 Task: Create in the project BayTech and in the Backlog issue 'Create a new online platform for online meditation and mindfulness courses with advanced guided meditation and stress reduction features.' a child issue 'Integration with talent management systems', and assign it to team member softage.3@softage.net. Create in the project BayTech and in the Backlog issue 'Implement a new cloud-based asset management system for a company with advanced asset tracking and maintenance features' a child issue 'Big data model interpretability and transparency testing and optimization', and assign it to team member softage.4@softage.net
Action: Mouse moved to (184, 50)
Screenshot: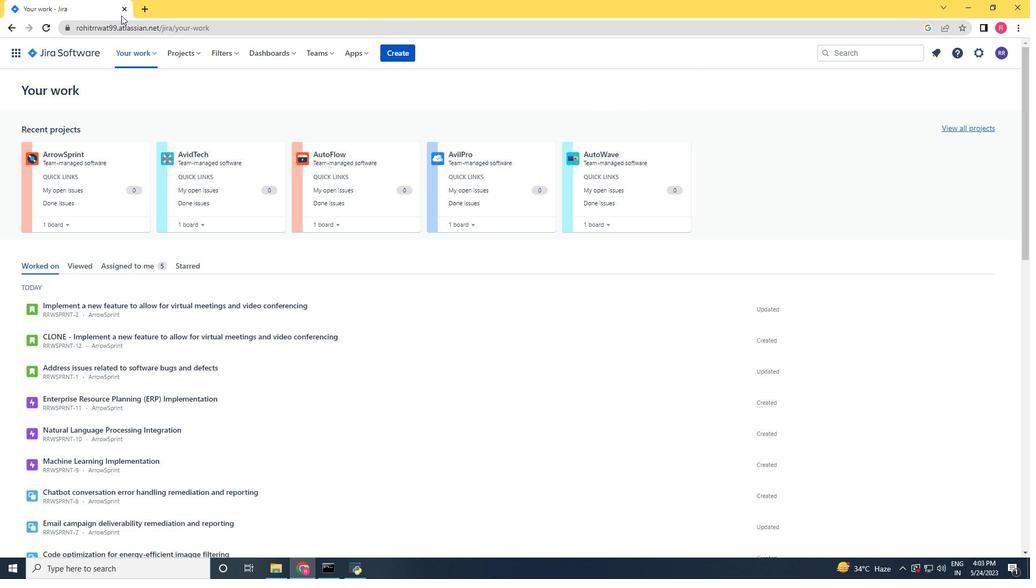 
Action: Mouse pressed left at (184, 50)
Screenshot: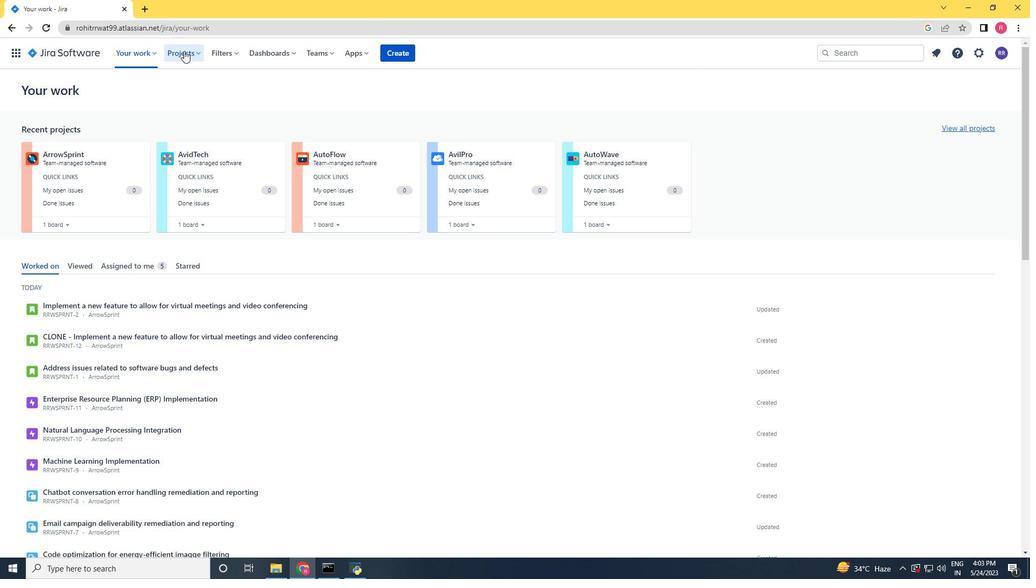 
Action: Mouse moved to (192, 105)
Screenshot: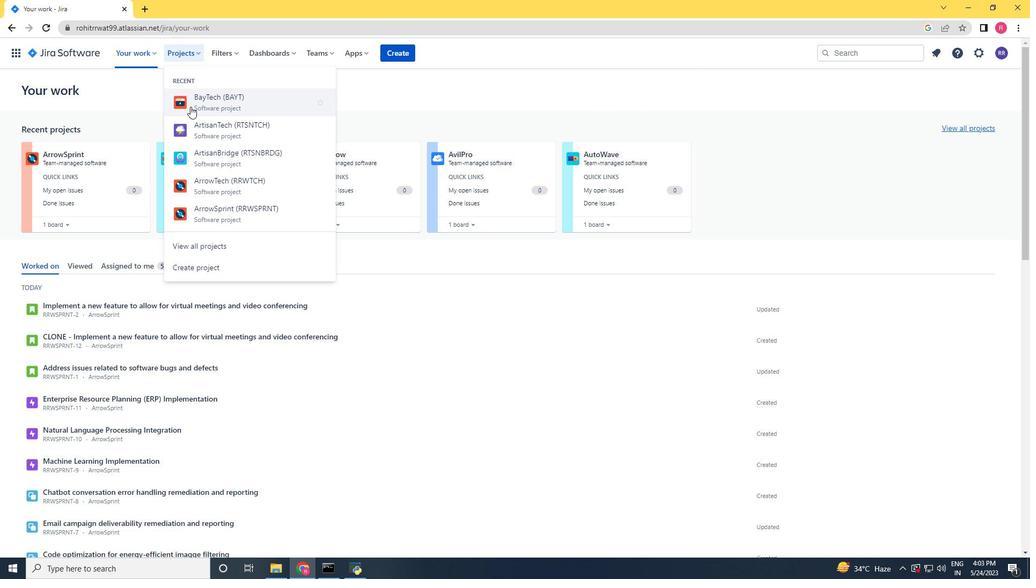 
Action: Mouse pressed left at (192, 105)
Screenshot: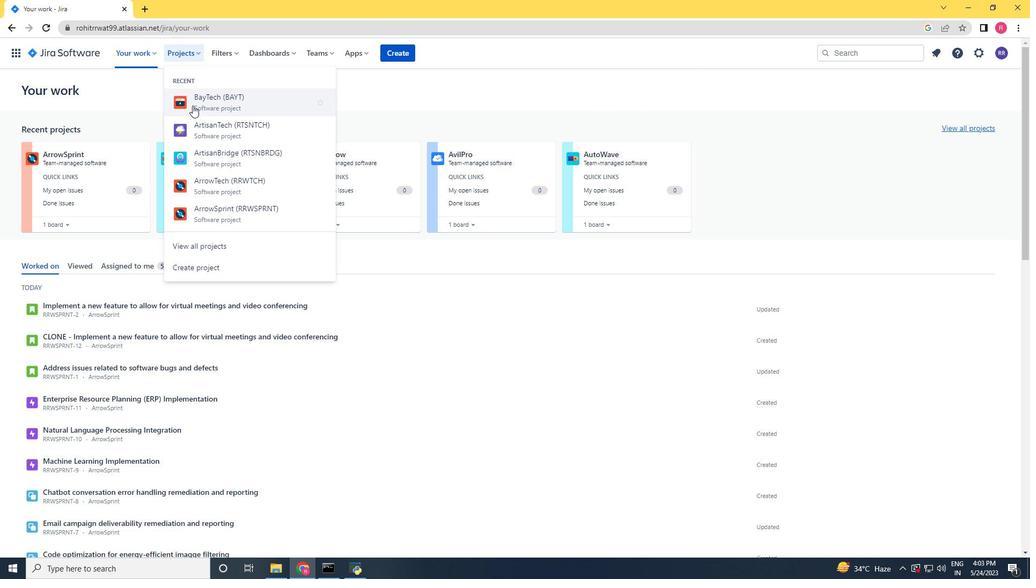 
Action: Mouse moved to (230, 52)
Screenshot: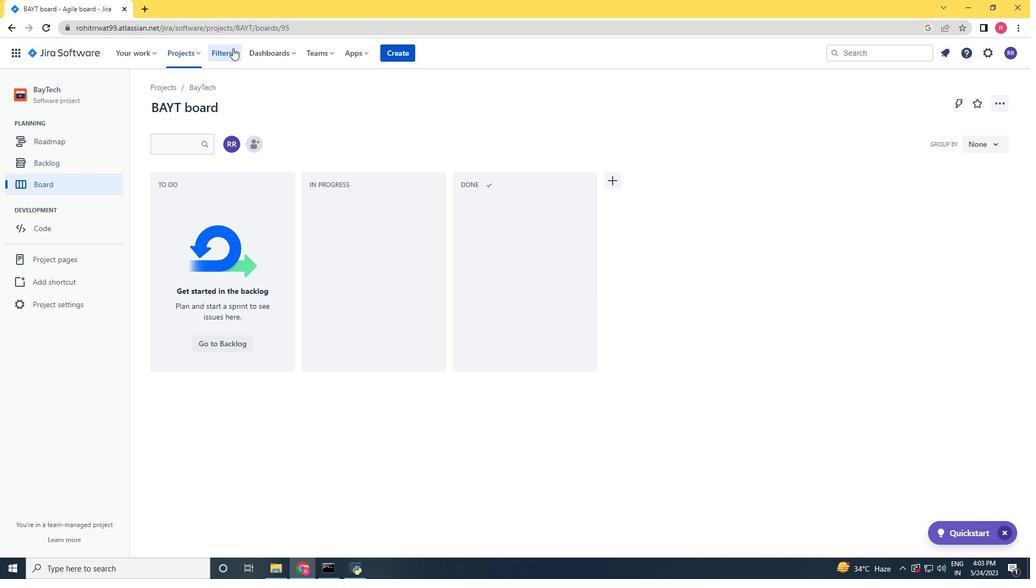 
Action: Mouse pressed left at (230, 52)
Screenshot: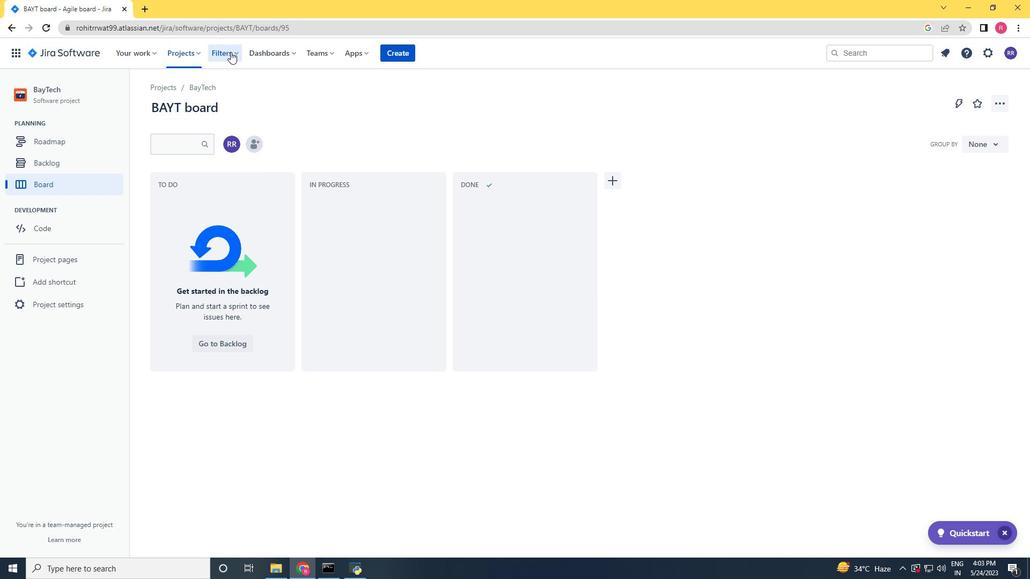
Action: Mouse moved to (184, 50)
Screenshot: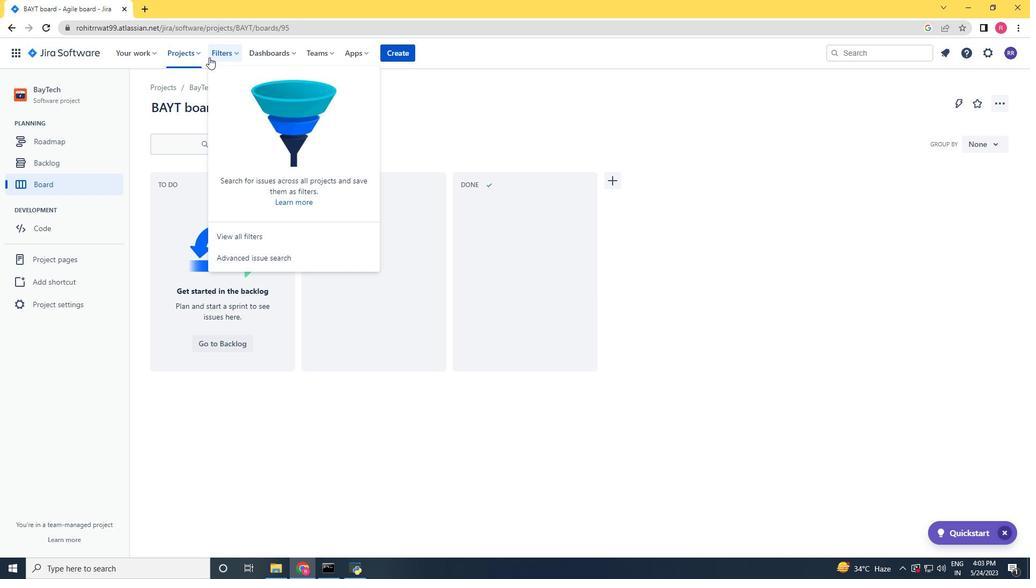 
Action: Mouse pressed left at (184, 50)
Screenshot: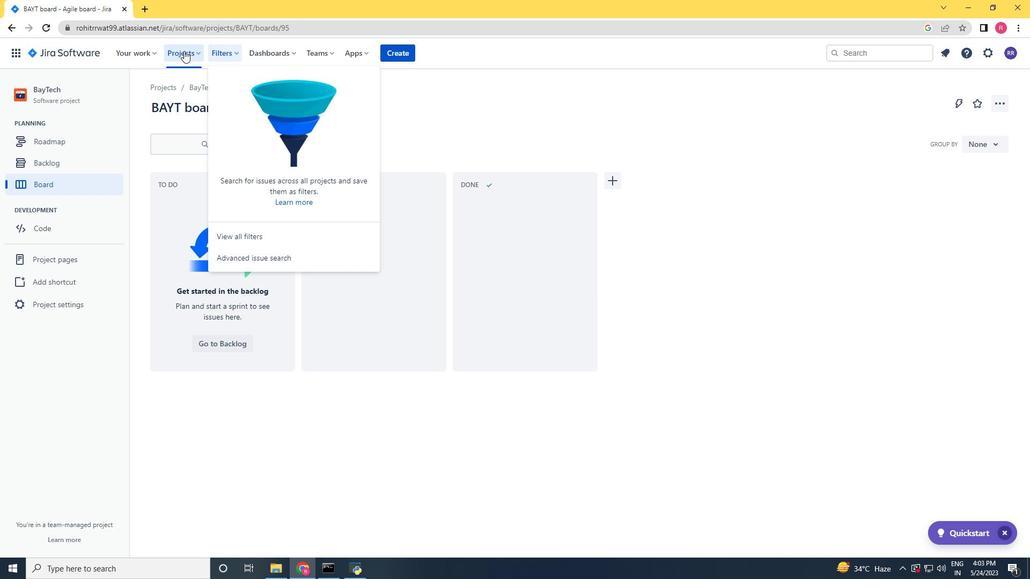 
Action: Mouse moved to (197, 102)
Screenshot: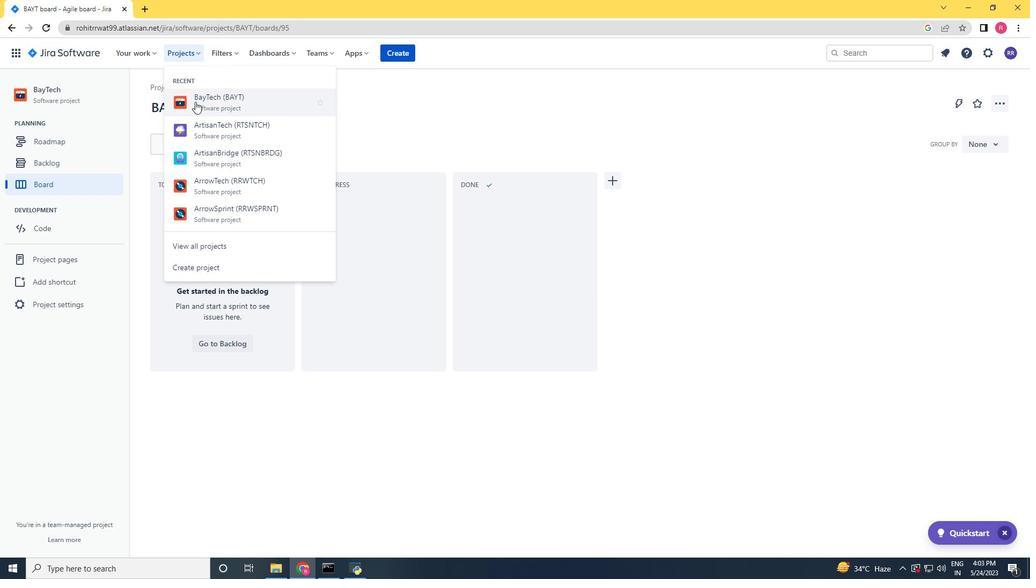 
Action: Mouse pressed left at (197, 102)
Screenshot: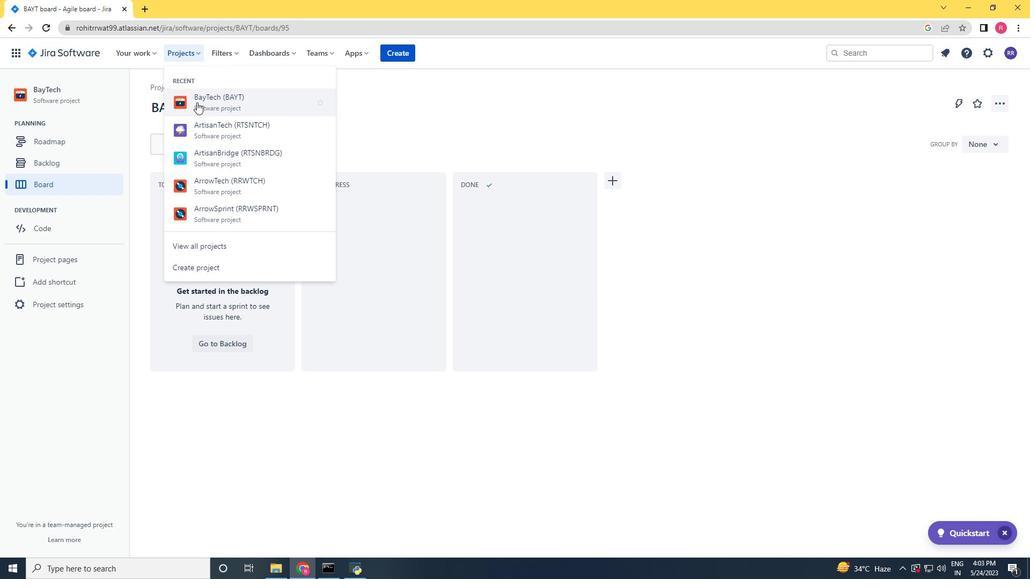 
Action: Mouse moved to (79, 158)
Screenshot: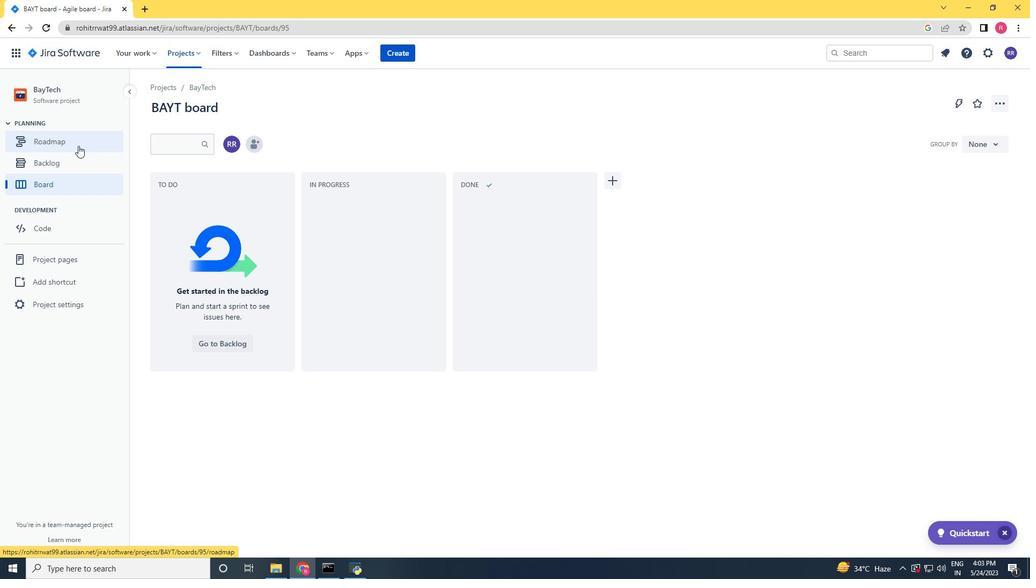 
Action: Mouse pressed left at (79, 158)
Screenshot: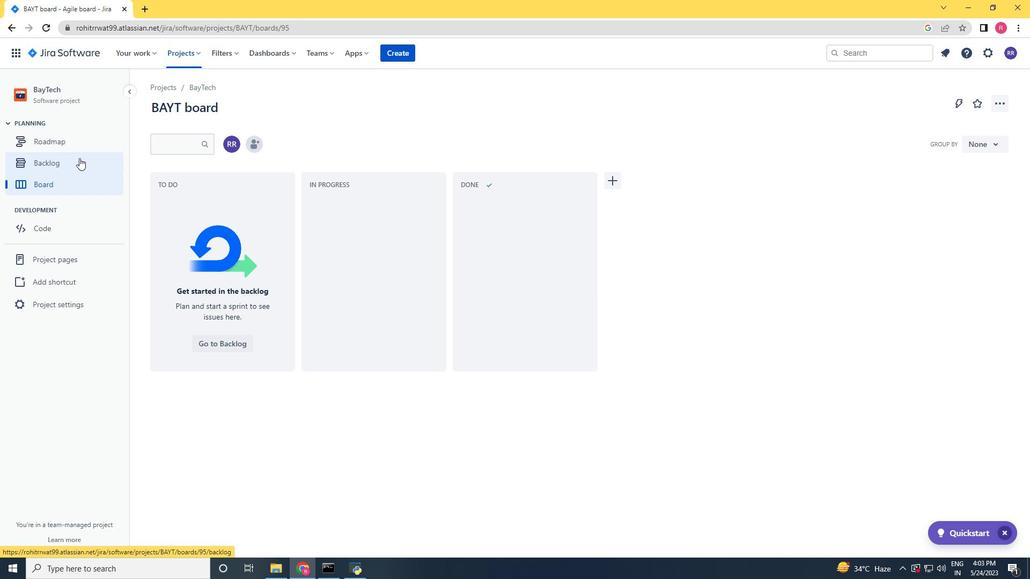 
Action: Mouse moved to (777, 287)
Screenshot: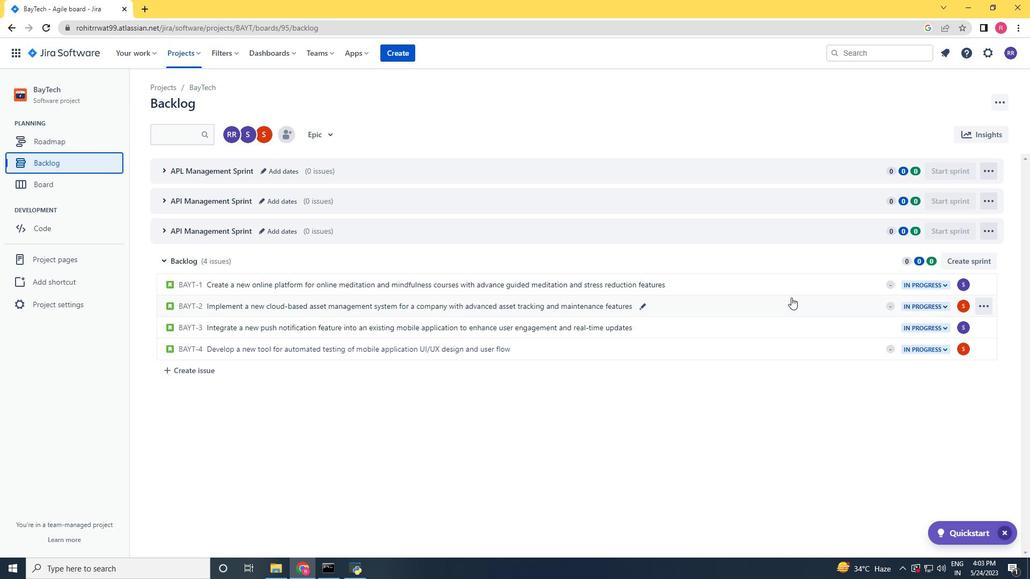 
Action: Mouse pressed left at (777, 287)
Screenshot: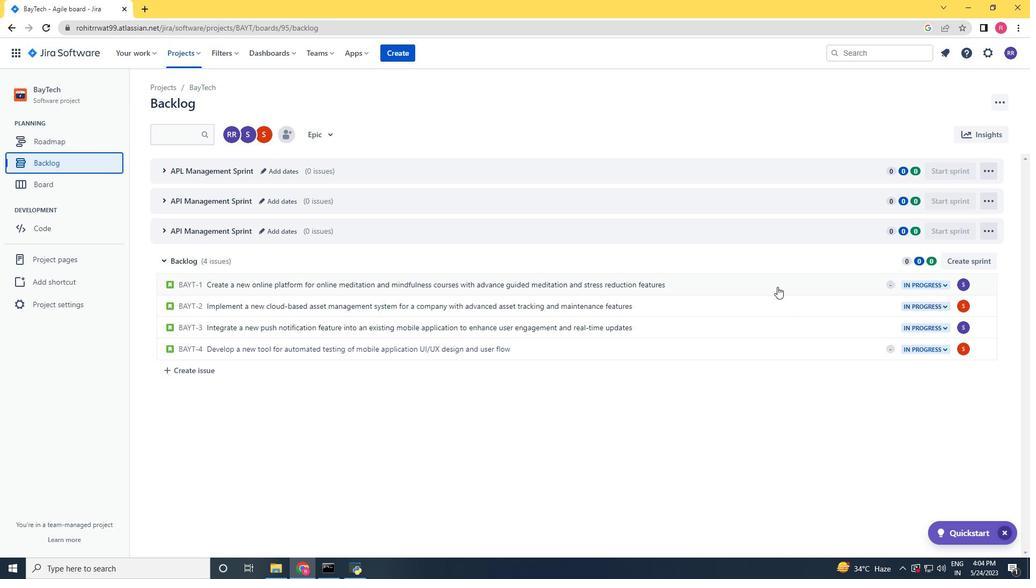
Action: Mouse moved to (837, 274)
Screenshot: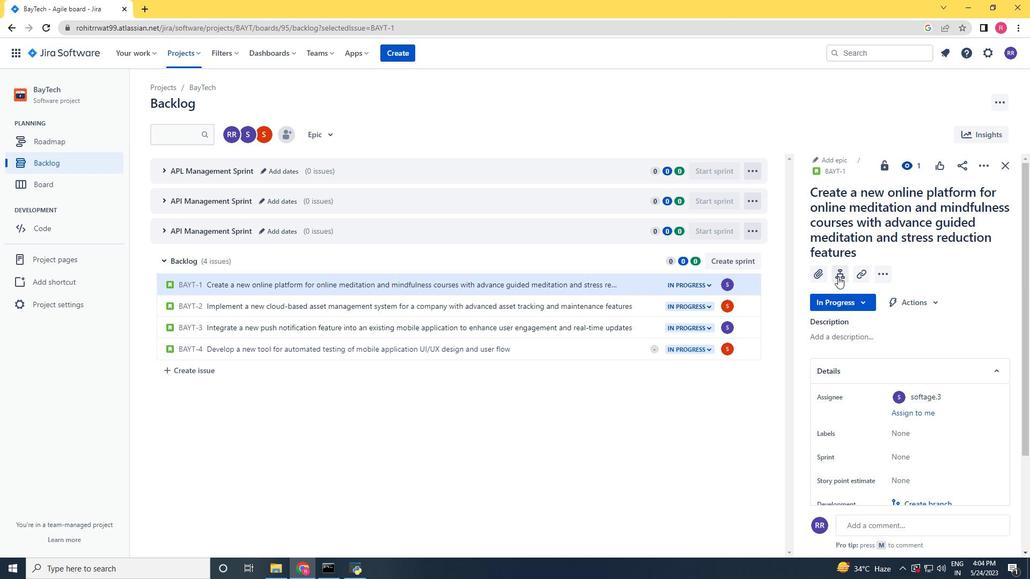 
Action: Mouse pressed left at (837, 274)
Screenshot: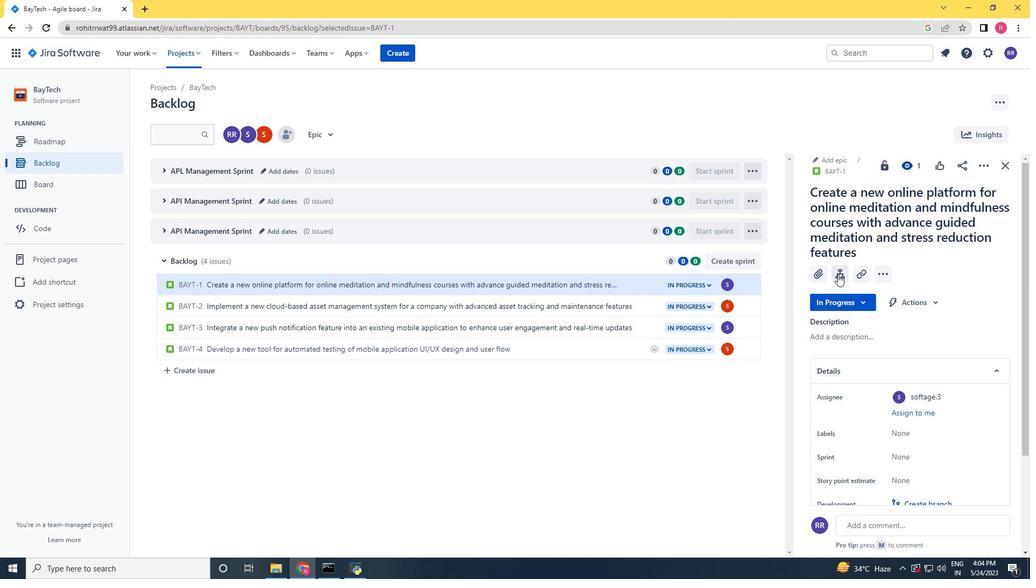 
Action: Mouse moved to (837, 274)
Screenshot: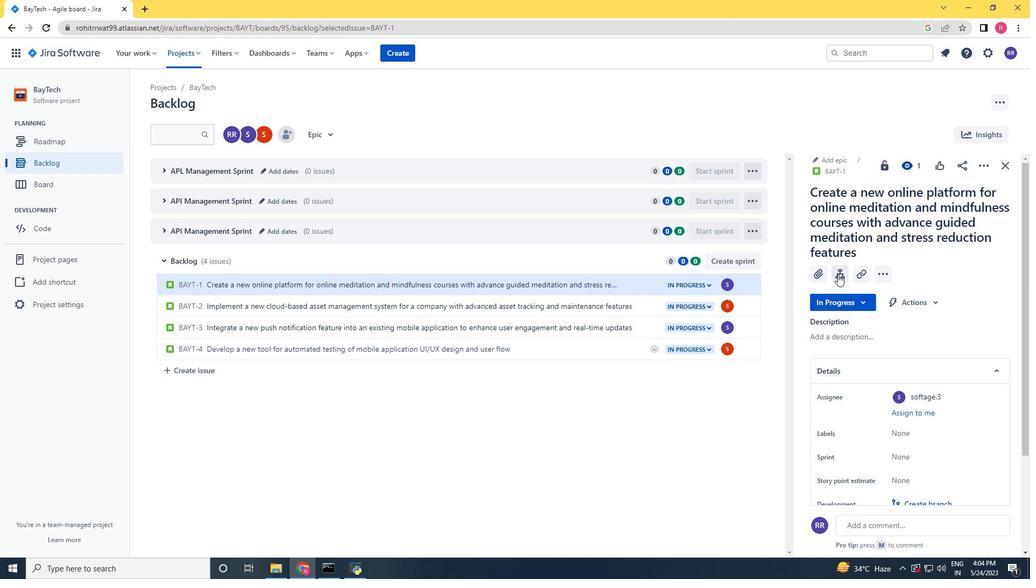 
Action: Key pressed <Key.shift>Integration<Key.space>with<Key.space>talent<Key.space>mangement<Key.space><Key.backspace><Key.backspace><Key.backspace><Key.backspace><Key.backspace><Key.backspace><Key.backspace>agement<Key.space>system<Key.space><Key.enter>
Screenshot: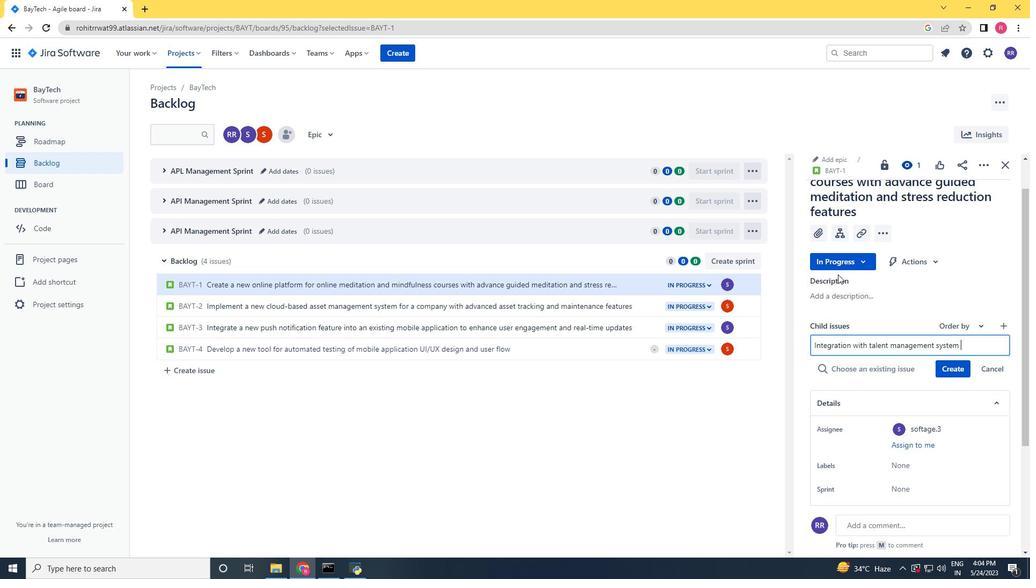 
Action: Mouse moved to (650, 310)
Screenshot: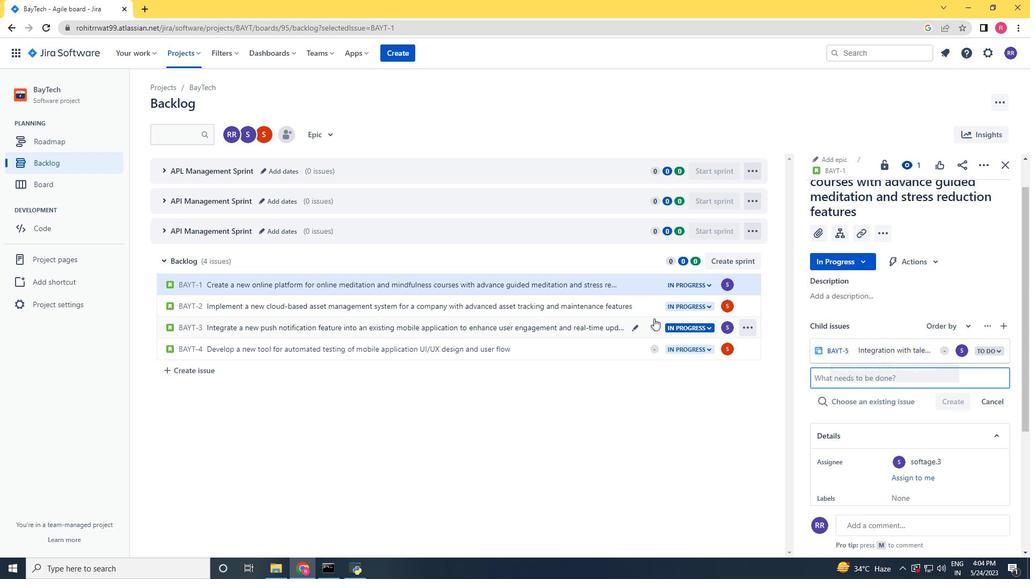 
Action: Mouse pressed left at (650, 310)
Screenshot: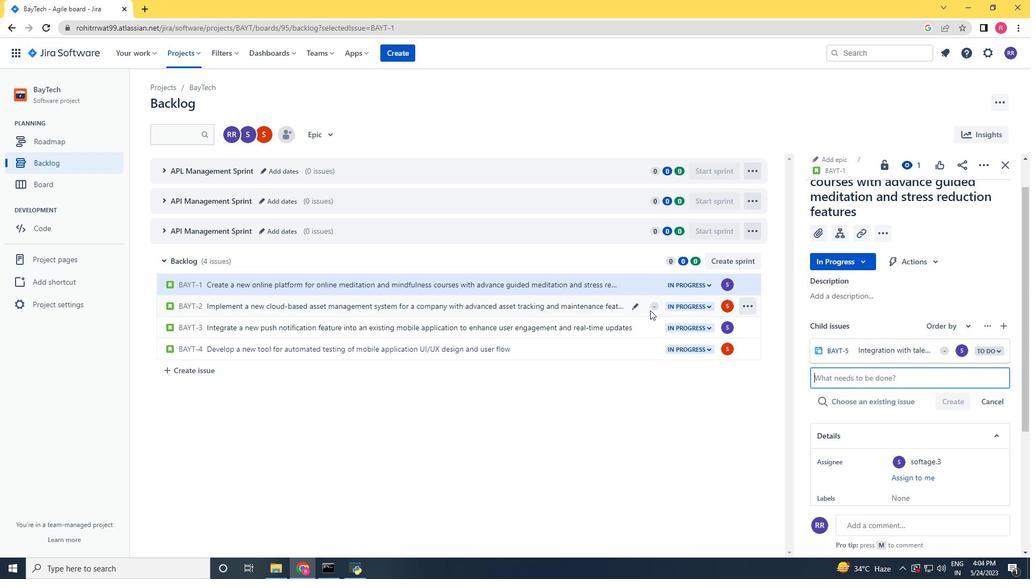 
Action: Mouse moved to (663, 312)
Screenshot: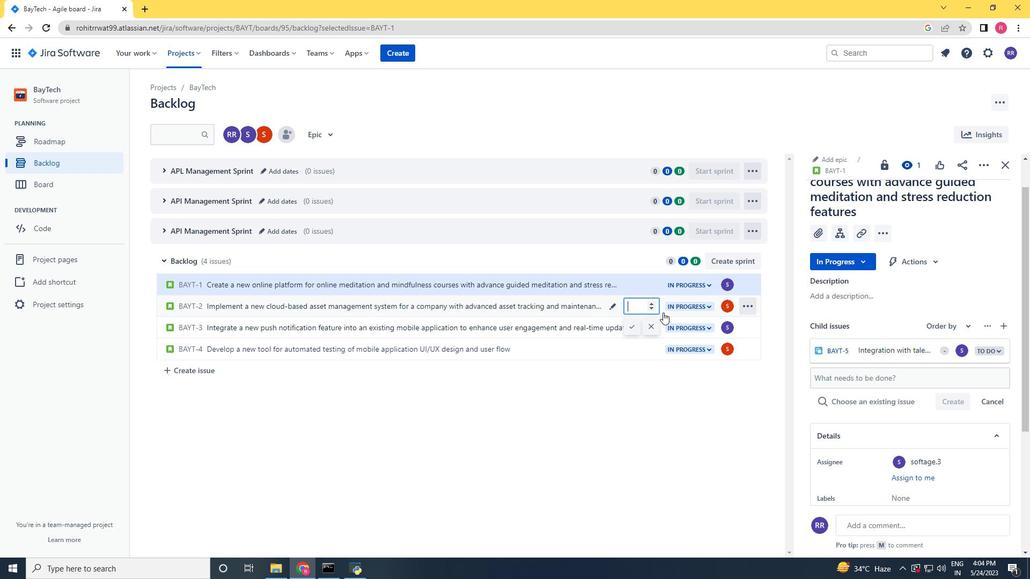 
Action: Mouse pressed left at (663, 312)
Screenshot: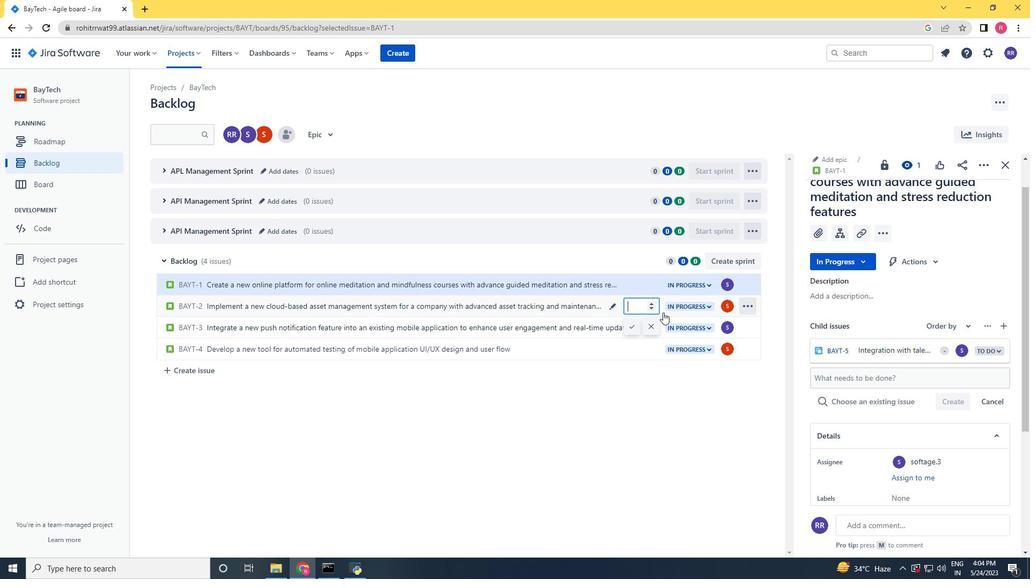 
Action: Mouse moved to (841, 262)
Screenshot: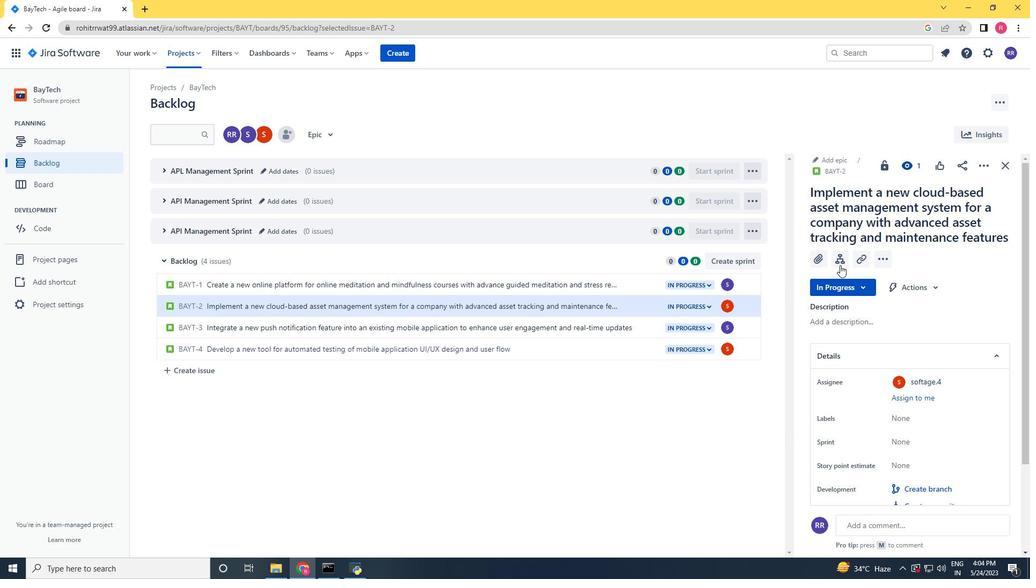 
Action: Mouse pressed left at (841, 262)
Screenshot: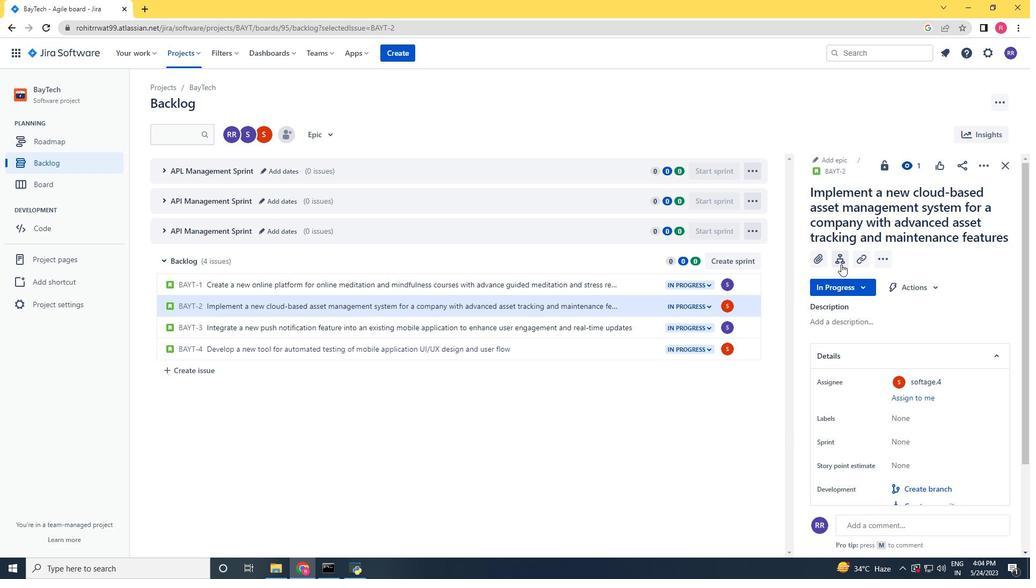 
Action: Mouse moved to (839, 266)
Screenshot: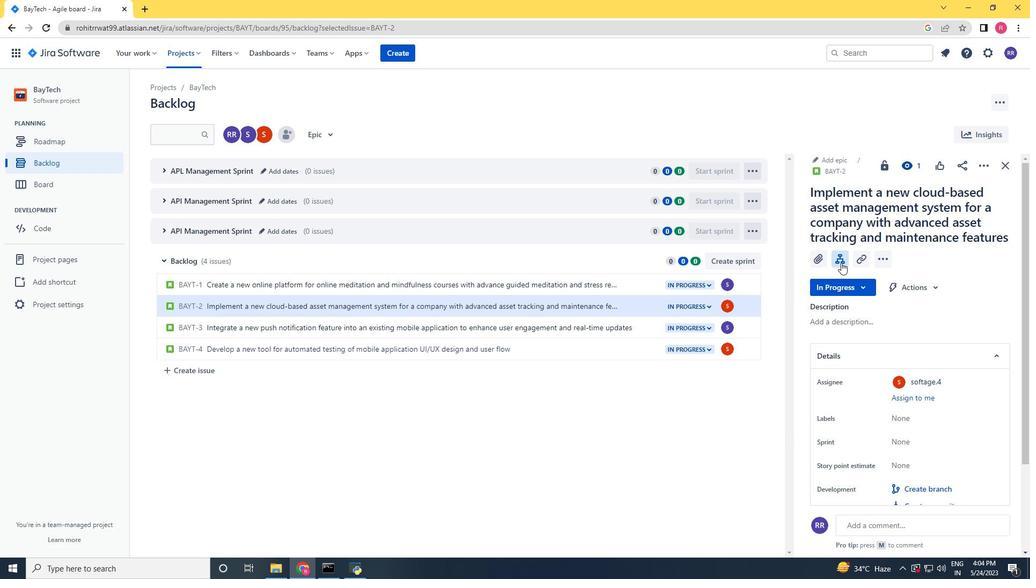 
Action: Key pressed <Key.shift>Big<Key.space>data<Key.space>model<Key.space>interpretability<Key.space>and<Key.space>transpraency<Key.space><Key.left><Key.left><Key.left><Key.left><Key.left><Key.left><Key.left><Key.left><Key.left><Key.left><Key.left><Key.left><Key.left><Key.left><Key.right><Key.right><Key.right><Key.right><Key.right><Key.right><Key.right>a<Key.right><Key.right><Key.right><Key.right><Key.right><Key.right><Key.right><Key.right>testing<Key.space>
Screenshot: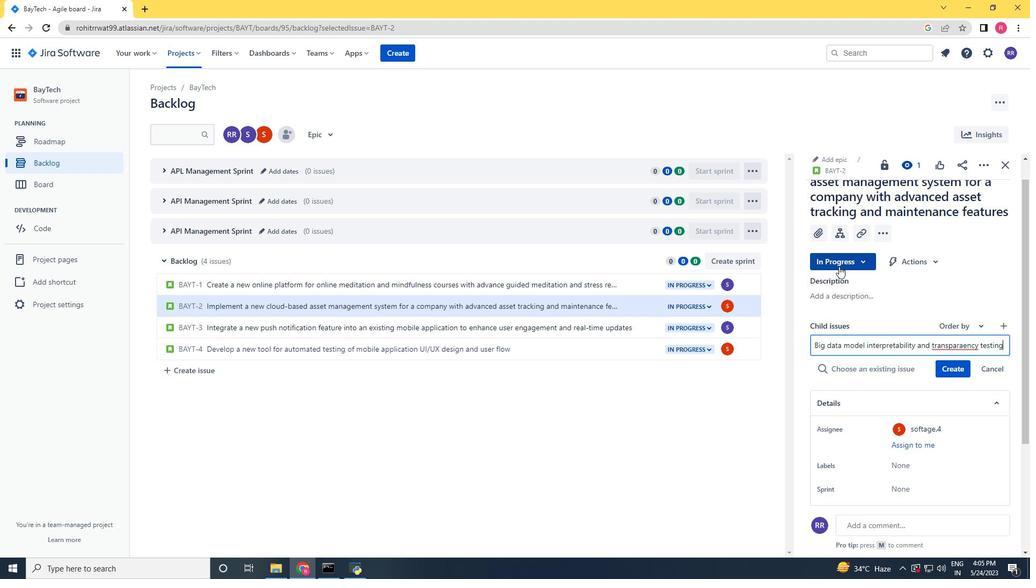 
Action: Mouse moved to (939, 348)
Screenshot: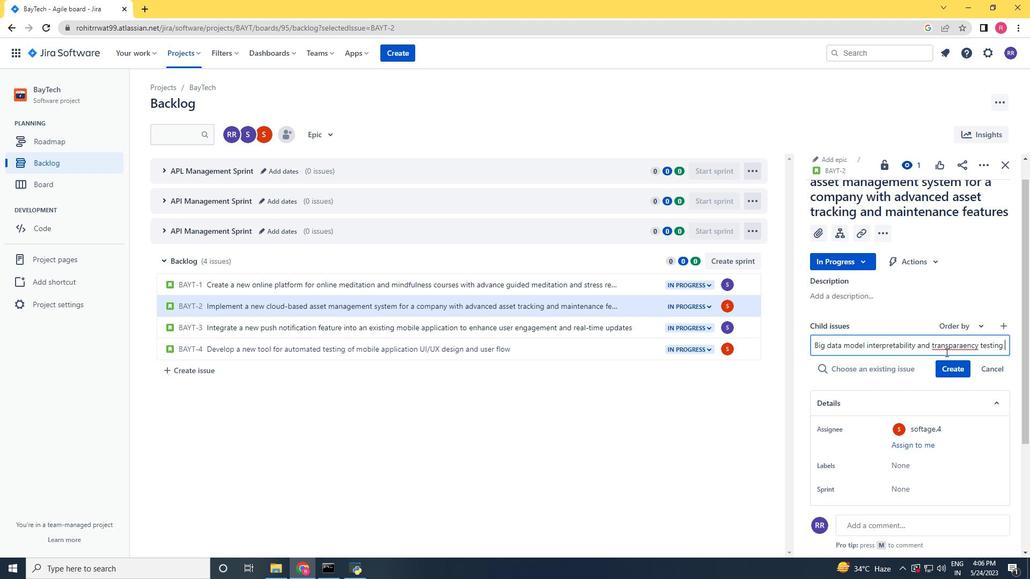 
Action: Mouse pressed left at (939, 348)
Screenshot: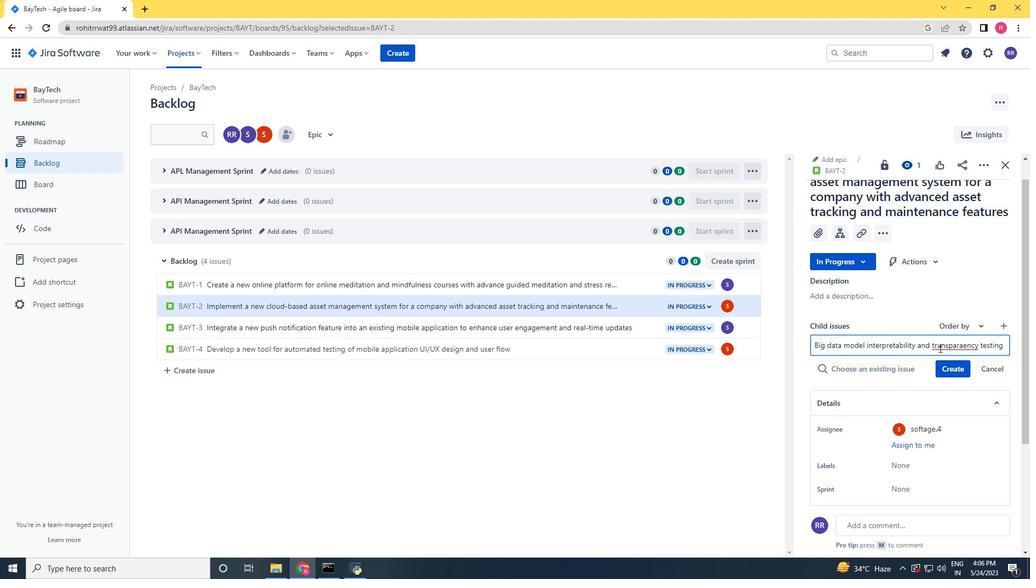 
Action: Mouse moved to (938, 351)
Screenshot: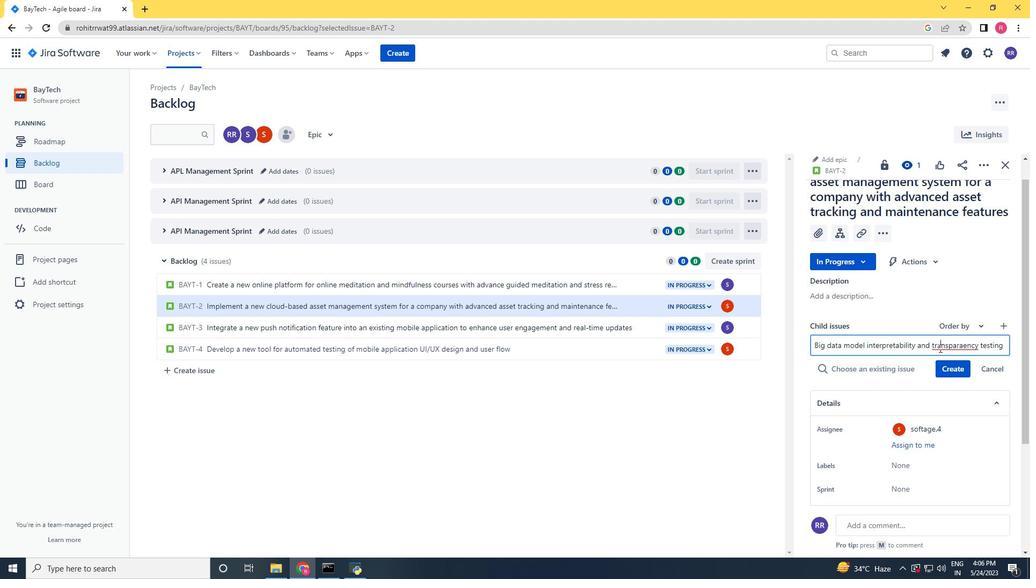 
Action: Key pressed <Key.right><Key.right><Key.right><Key.right><Key.right><Key.right><Key.backspace><Key.right><Key.right><Key.right><Key.right><Key.right><Key.right><Key.right><Key.right><Key.right><Key.right><Key.right><Key.right><Key.right><Key.right><Key.space>and<Key.space>optimization<Key.enter>
Screenshot: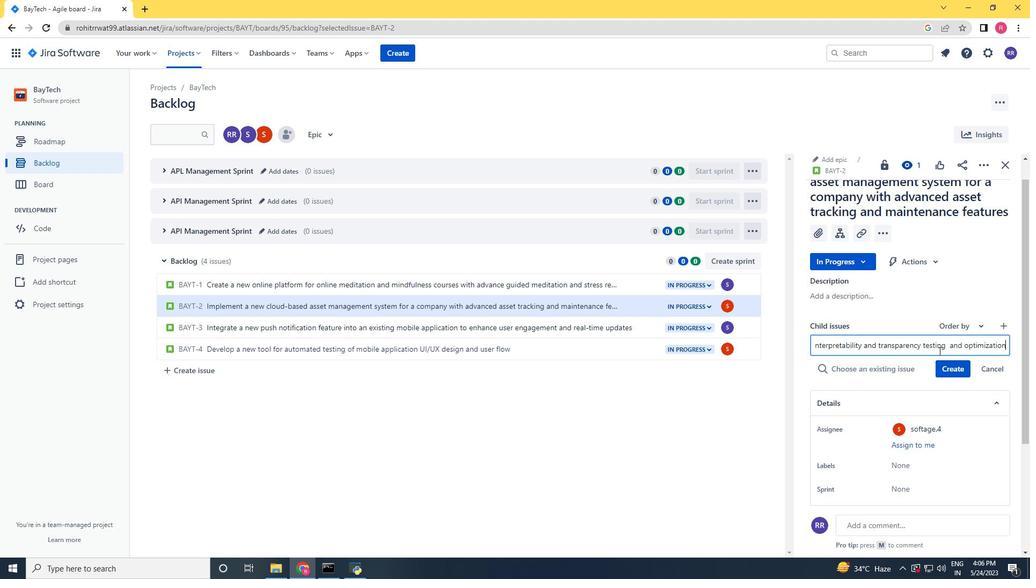 
Action: Mouse moved to (963, 349)
Screenshot: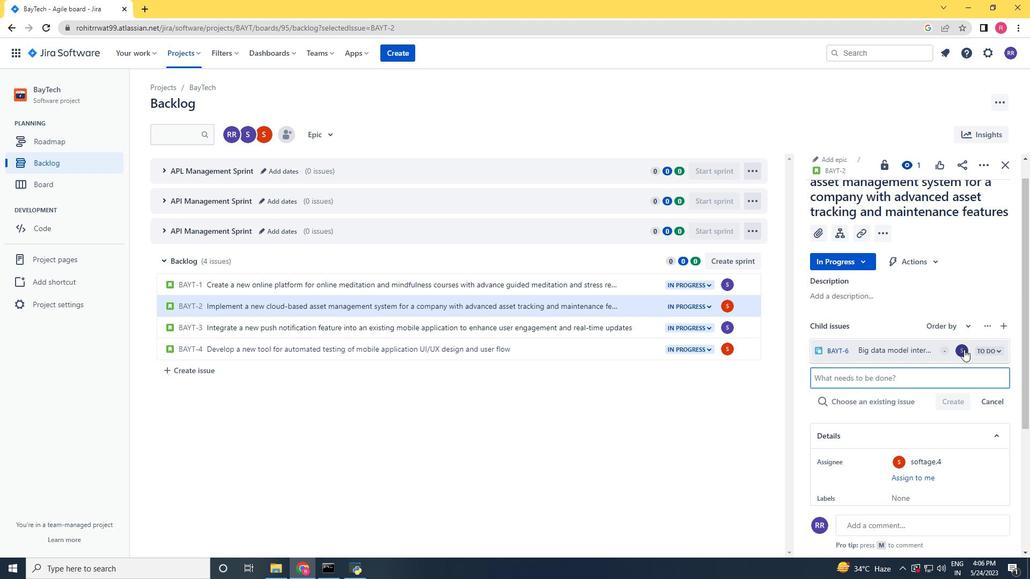 
Action: Mouse pressed left at (963, 349)
Screenshot: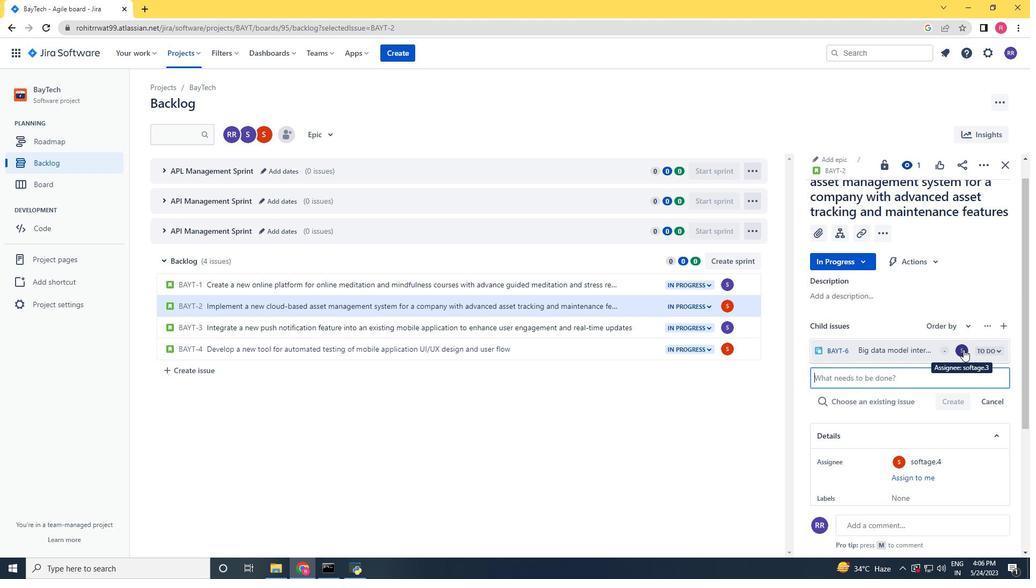 
Action: Key pressed softage.4<Key.shift><Key.shift><Key.shift><Key.shift>@softage.net
Screenshot: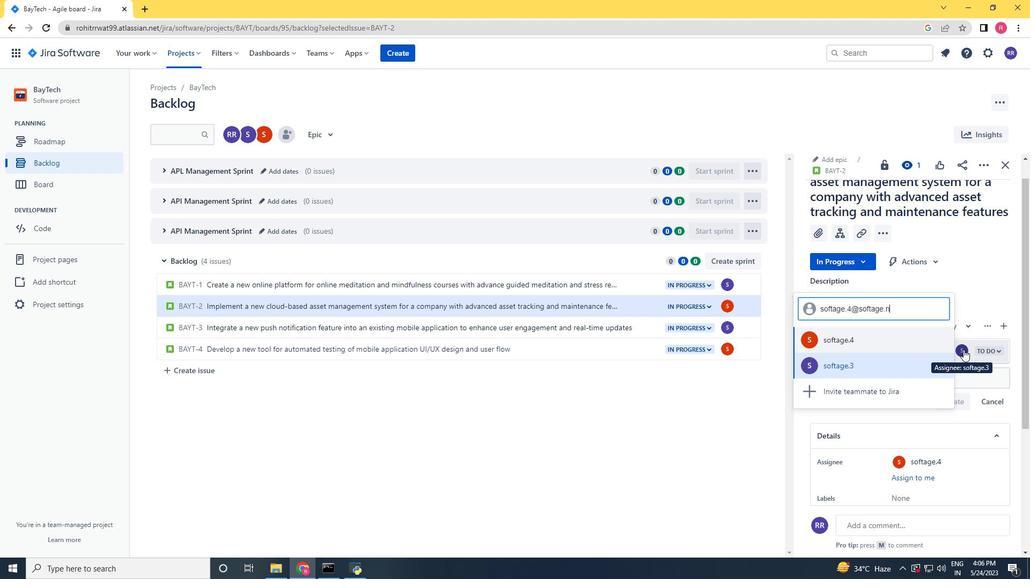 
Action: Mouse moved to (882, 349)
Screenshot: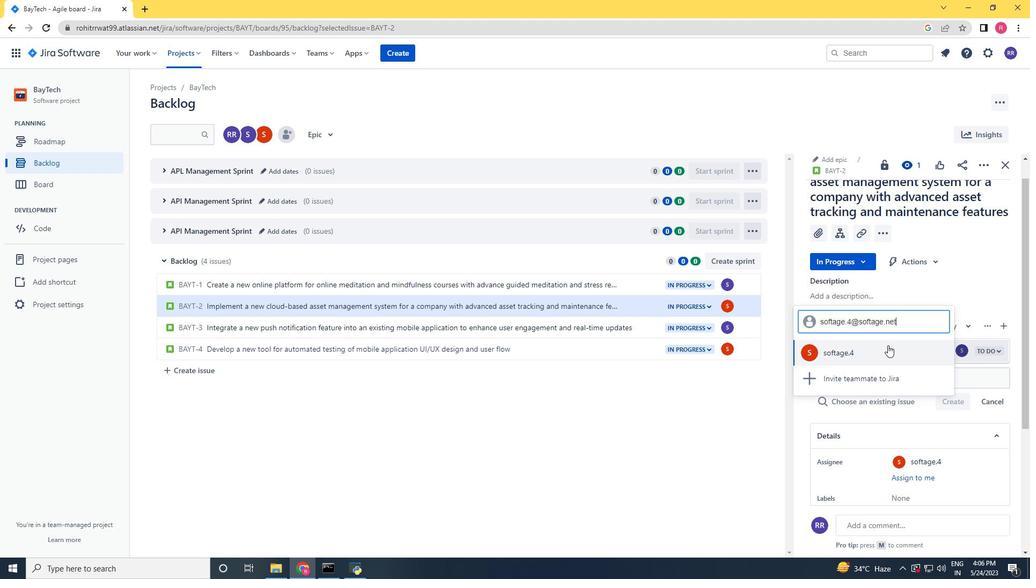 
Action: Mouse pressed left at (882, 349)
Screenshot: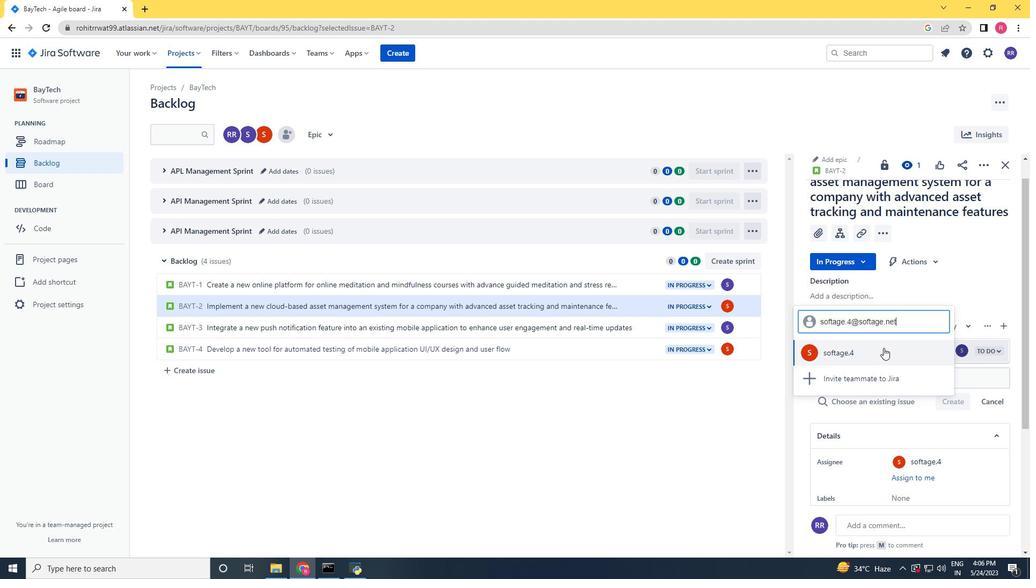 
Action: Mouse moved to (526, 429)
Screenshot: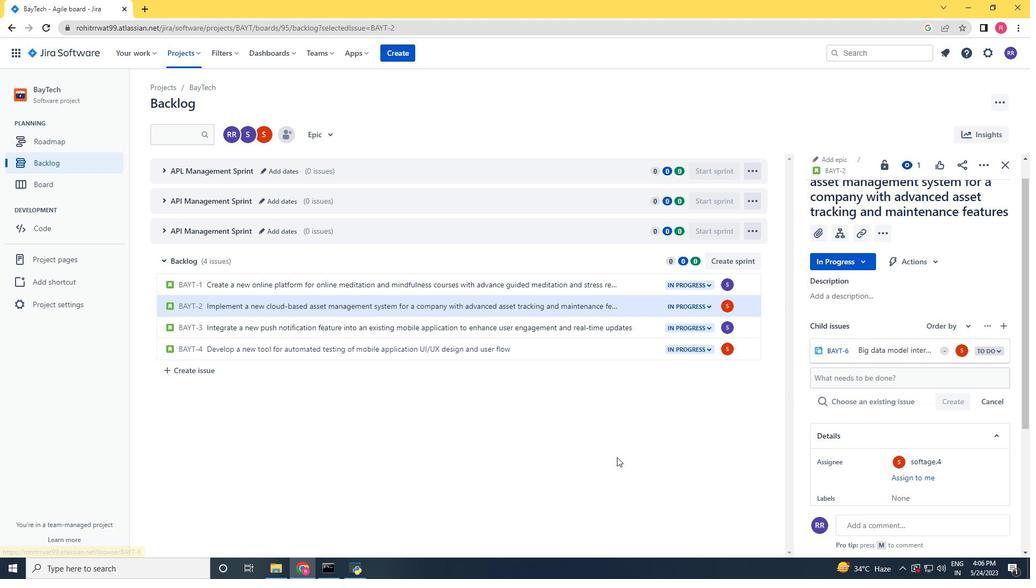 
